 Task: Create New Customer with Customer Name: The Total, Billing Address Line1: 4710 Wines Lane, Billing Address Line2:  Sabine Pass, Billing Address Line3:  Texas 7765, Cell Number: 304-469-0514
Action: Mouse pressed left at (212, 39)
Screenshot: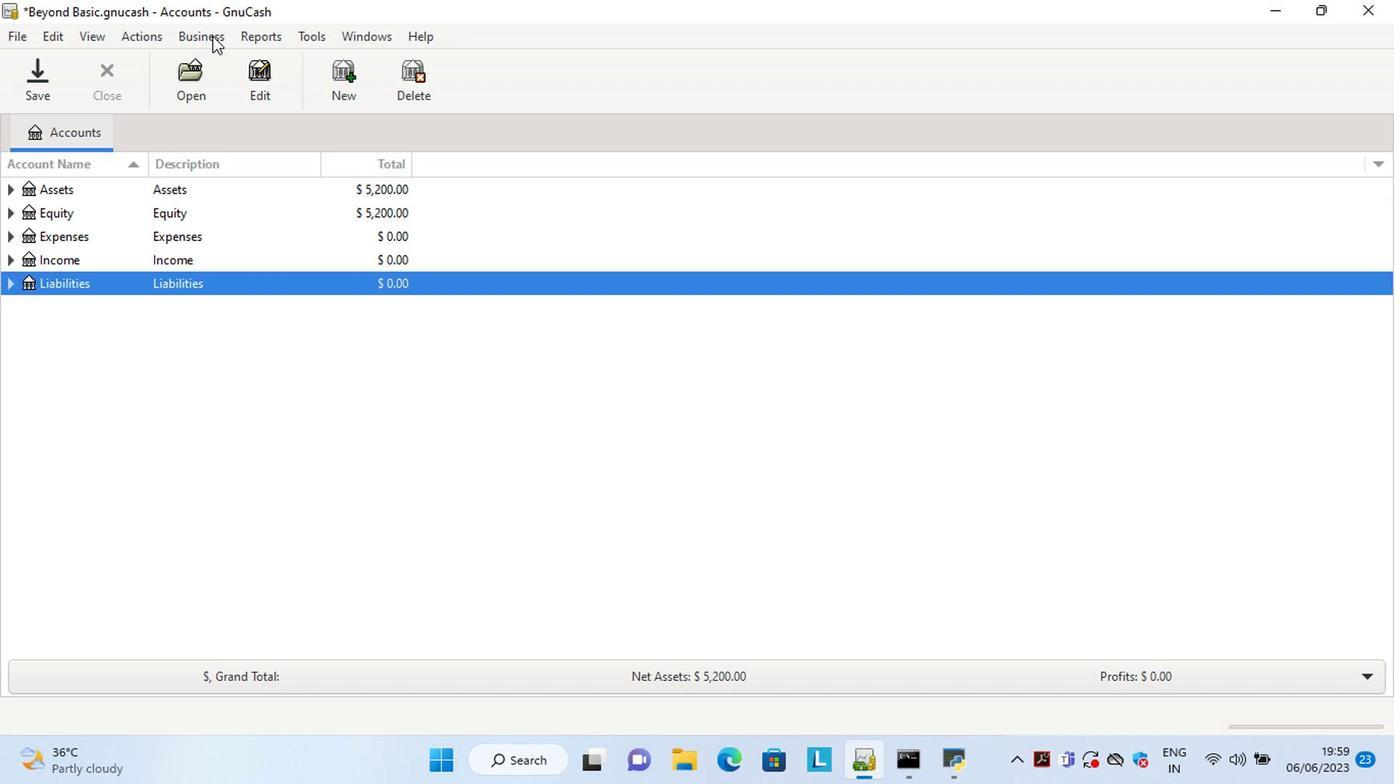 
Action: Mouse moved to (437, 94)
Screenshot: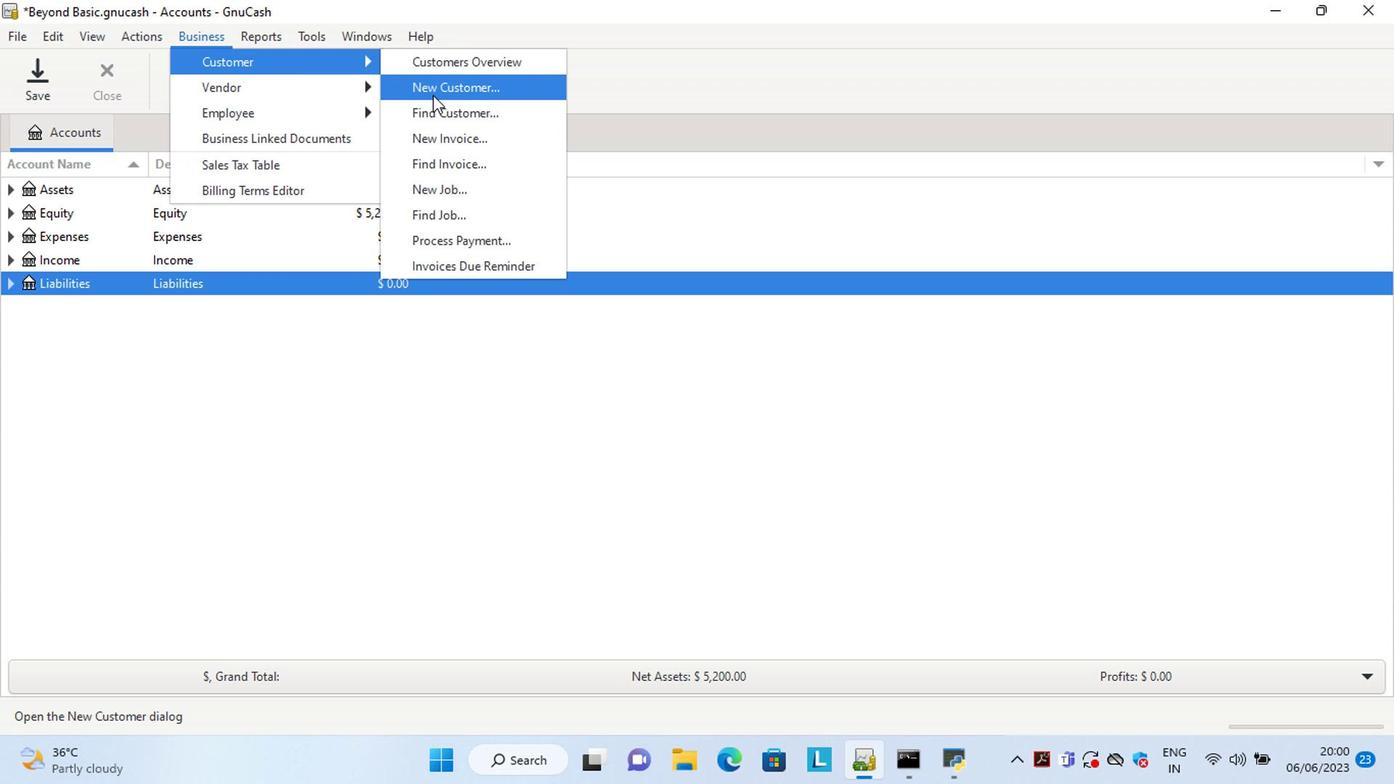 
Action: Mouse pressed left at (437, 94)
Screenshot: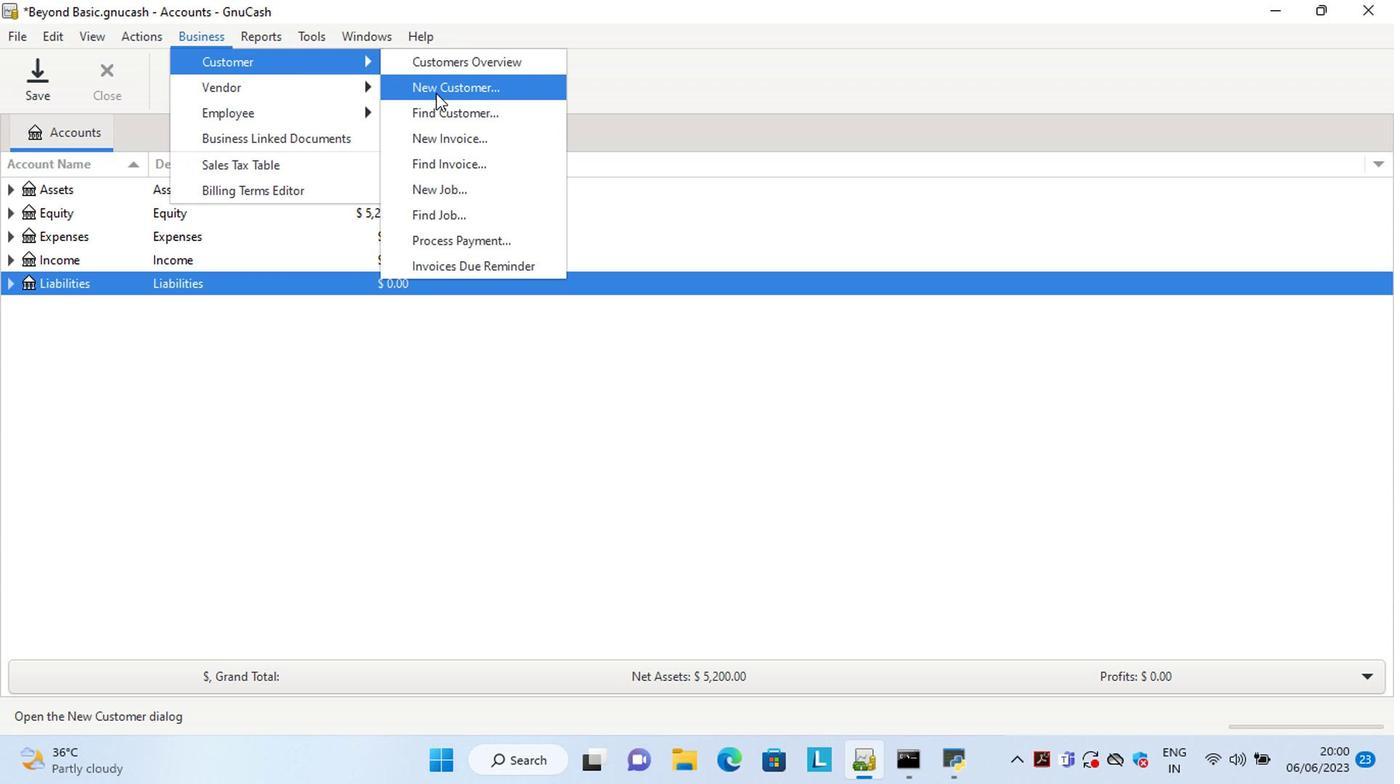 
Action: Mouse moved to (1124, 451)
Screenshot: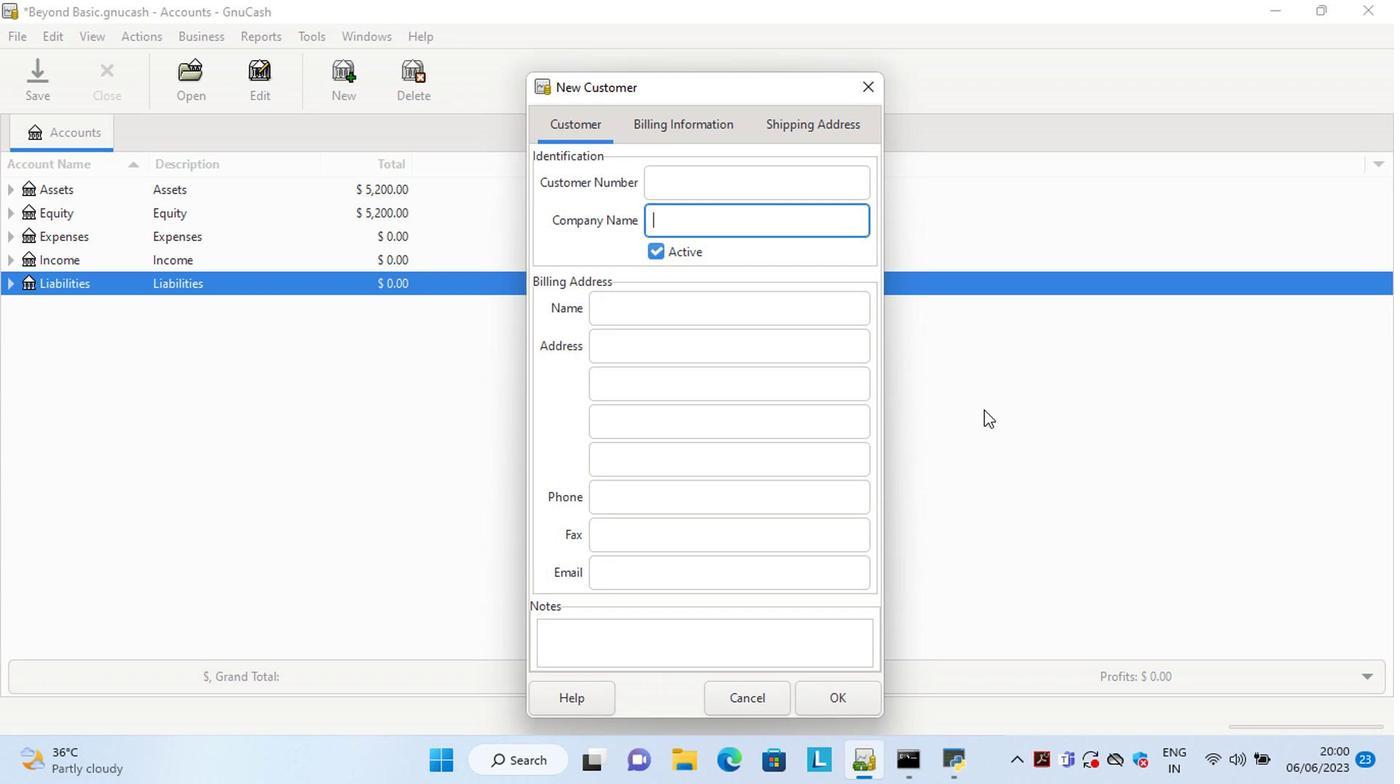 
Action: Key pressed <Key.shift>The<Key.space><Key.shift>TOtal<Key.backspace><Key.backspace><Key.backspace><Key.backspace>otal<Key.tab><Key.tab><Key.tab>4710<Key.space><Key.shift>Wines<Key.space><Key.shift><Key.shift>Lane<Key.tab><Key.shift>Sabin<Key.tab><Key.shift>T<Key.right><Key.left><Key.right><Key.backspace>
Screenshot: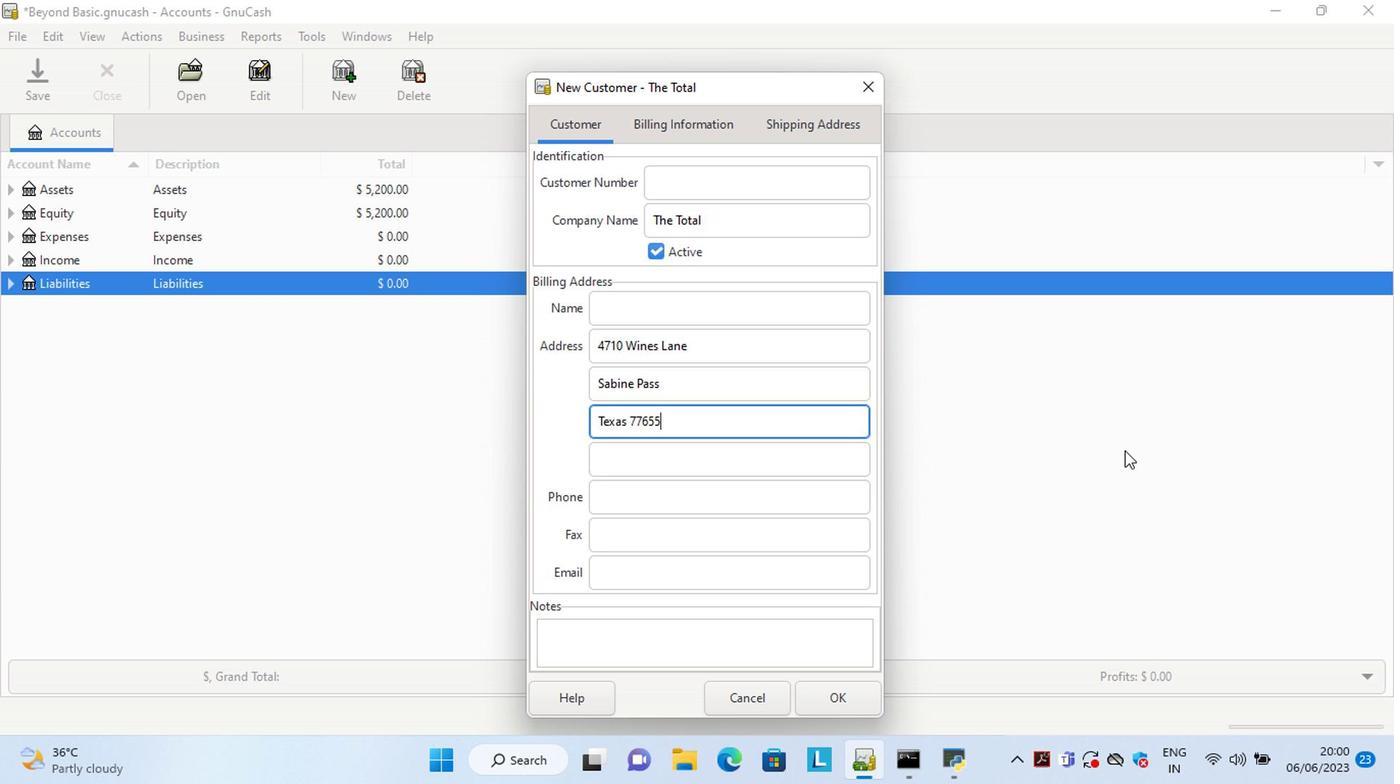 
Action: Mouse moved to (738, 489)
Screenshot: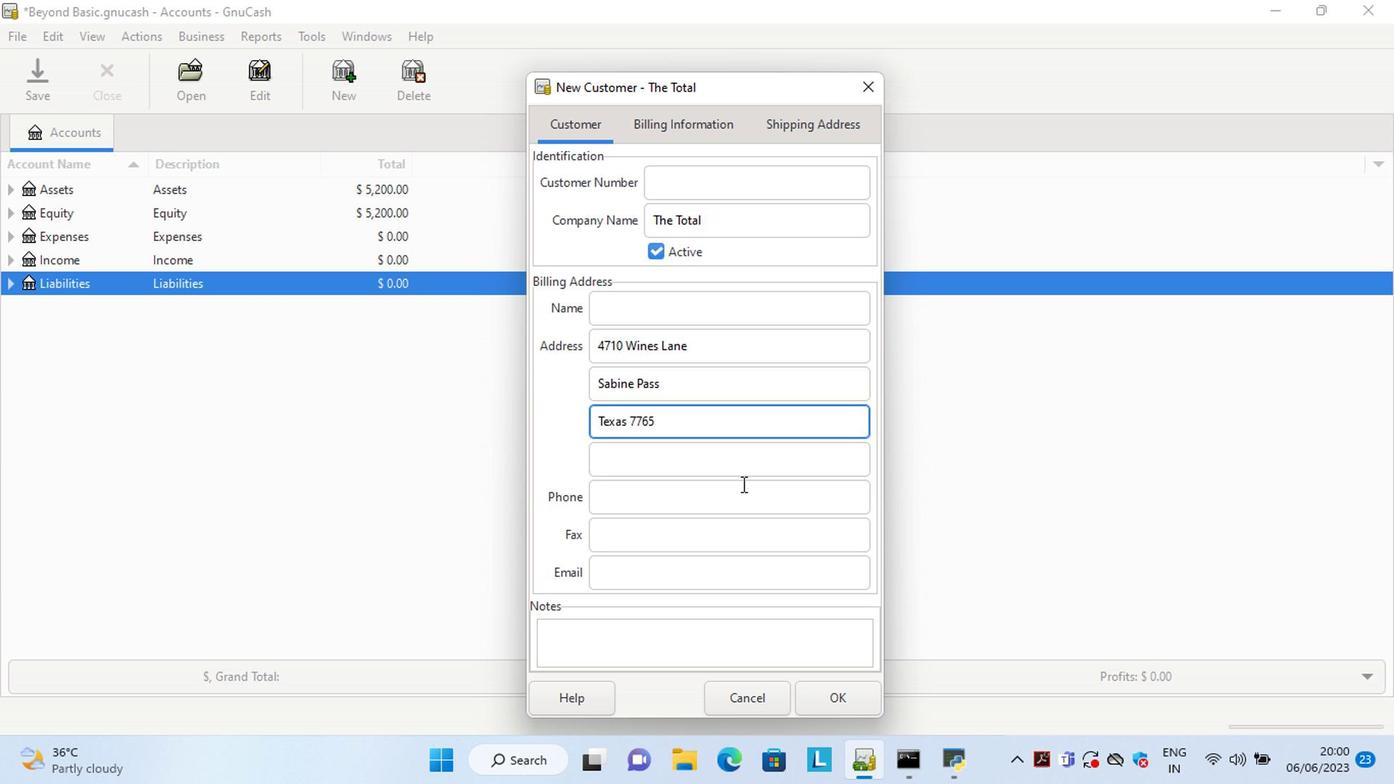 
Action: Mouse pressed left at (738, 489)
Screenshot: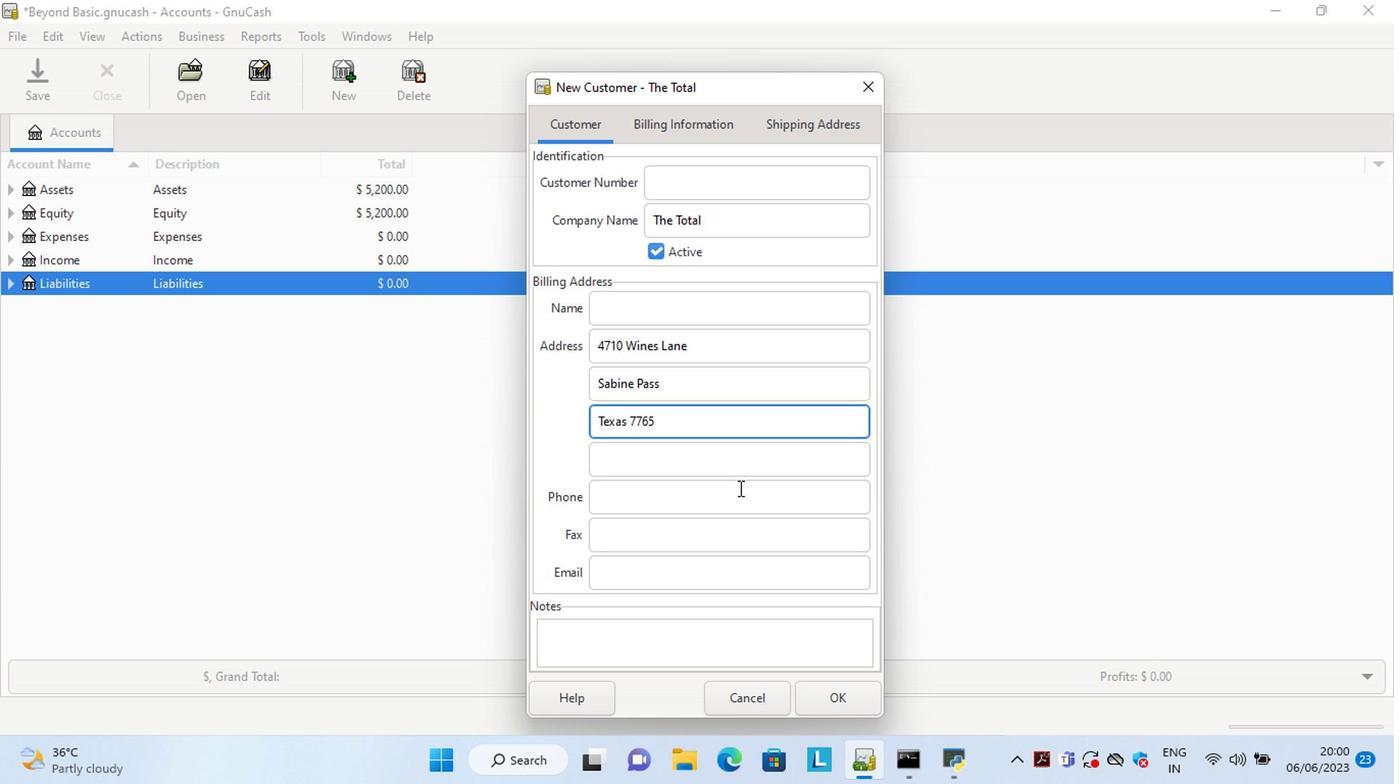 
Action: Key pressed 304-469-0514
Screenshot: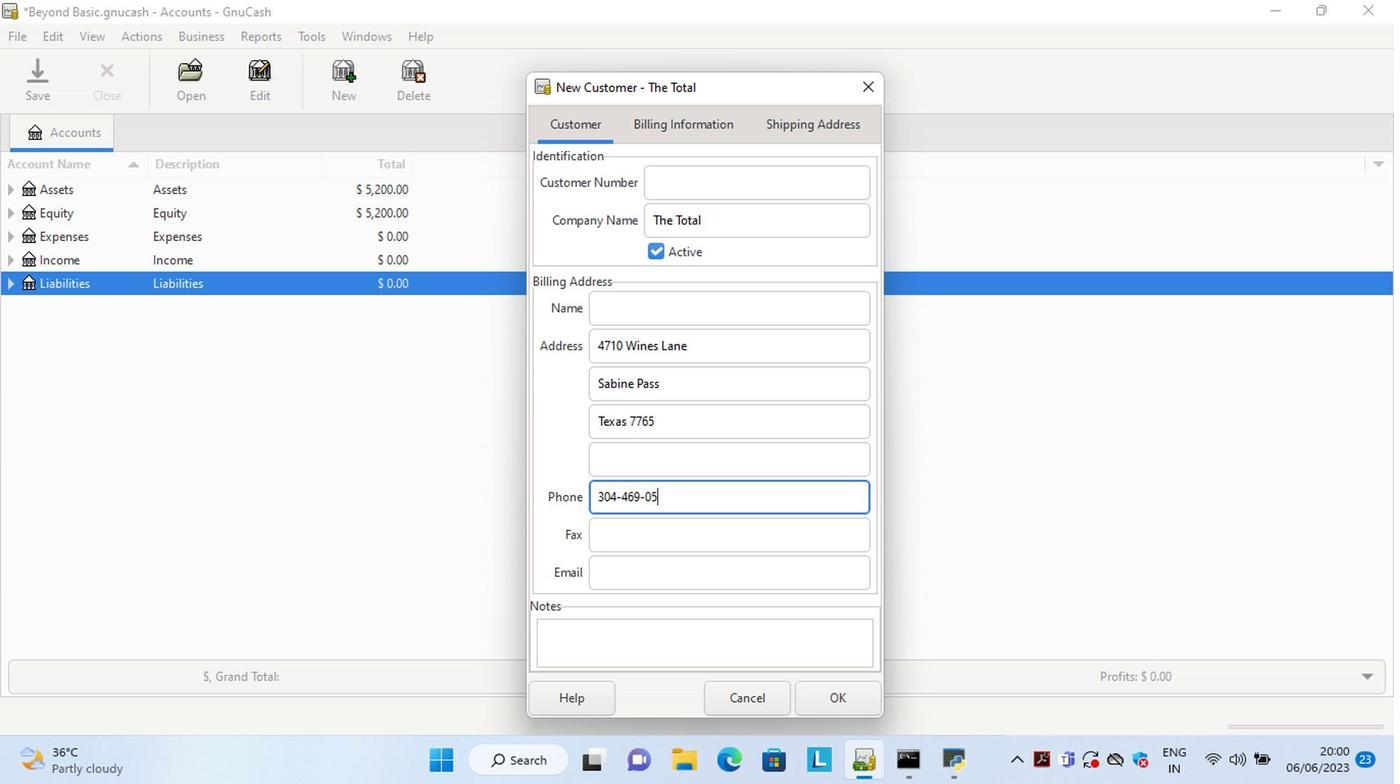 
Action: Mouse moved to (832, 693)
Screenshot: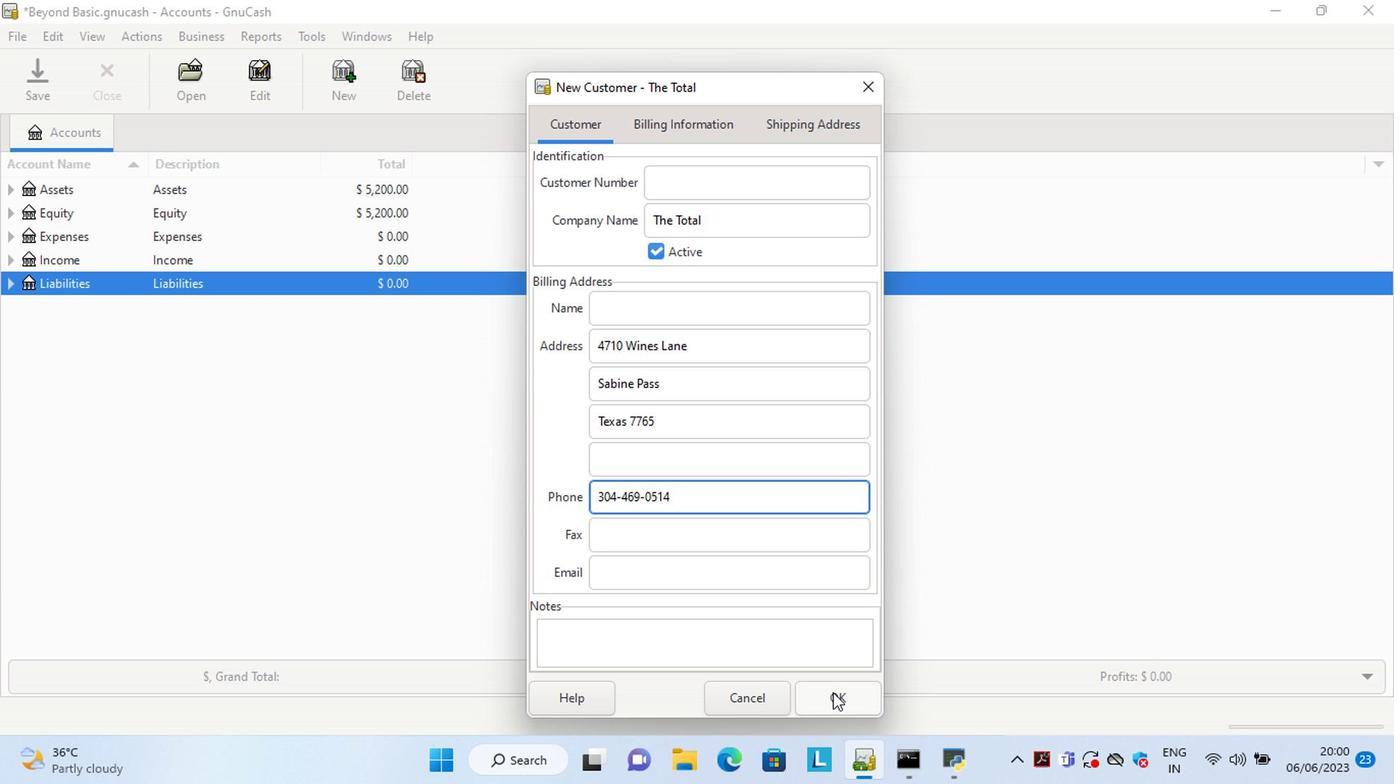 
Action: Mouse pressed left at (832, 693)
Screenshot: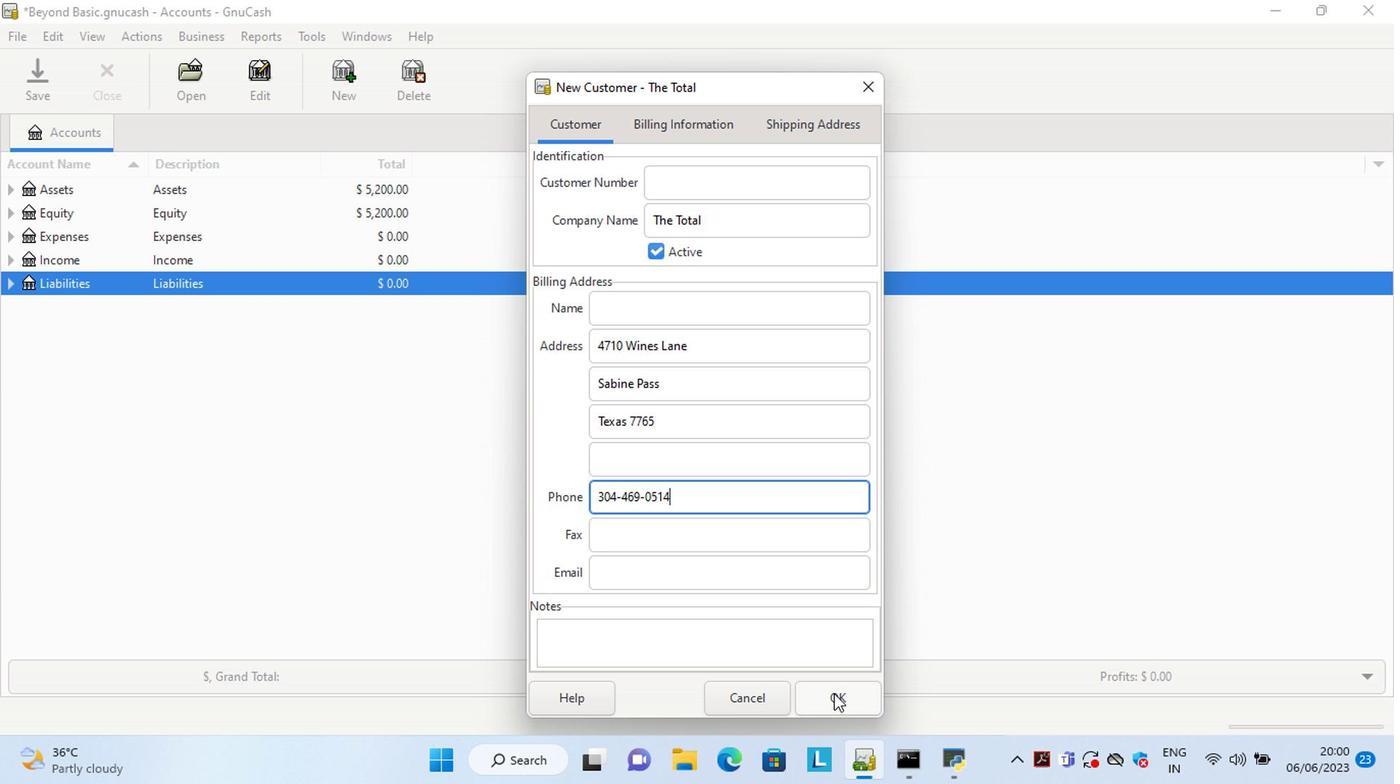 
